 Task: Create a Scrum Project Project0002 in Jira
Action: Mouse moved to (372, 422)
Screenshot: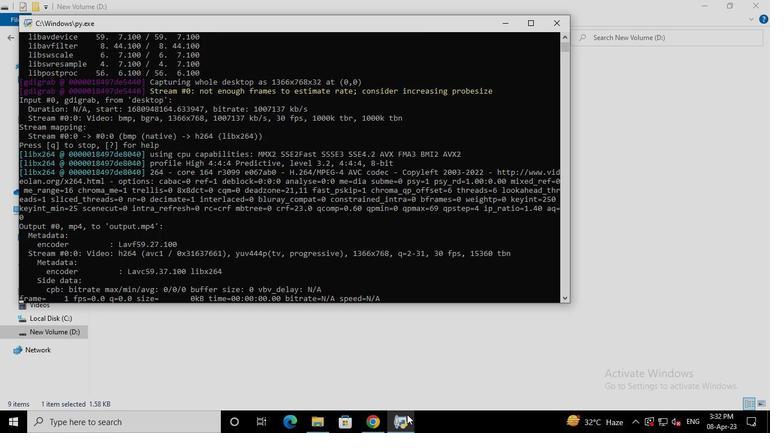 
Action: Mouse pressed left at (372, 422)
Screenshot: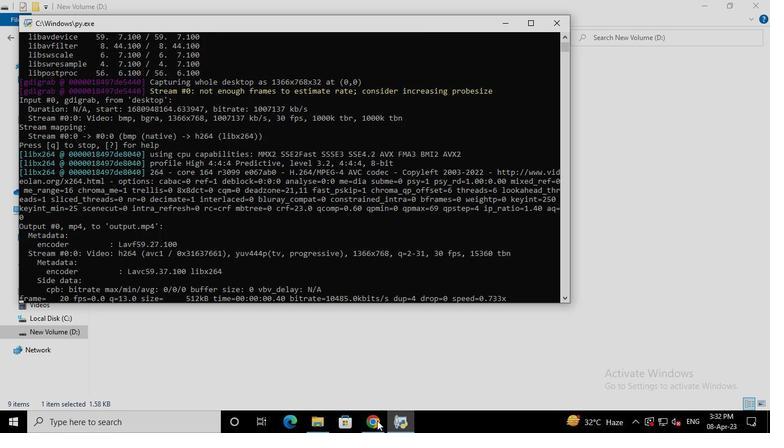 
Action: Mouse moved to (717, 93)
Screenshot: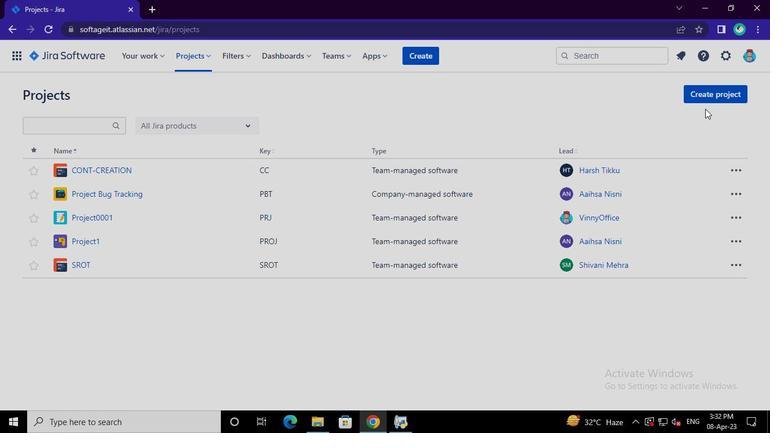 
Action: Mouse pressed left at (717, 93)
Screenshot: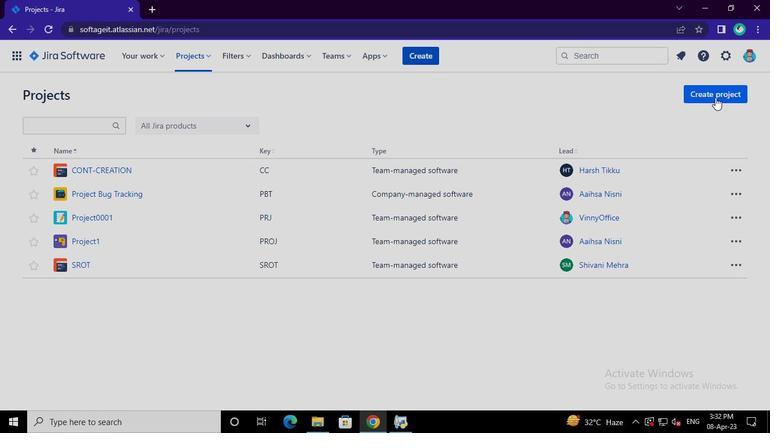 
Action: Mouse moved to (108, 127)
Screenshot: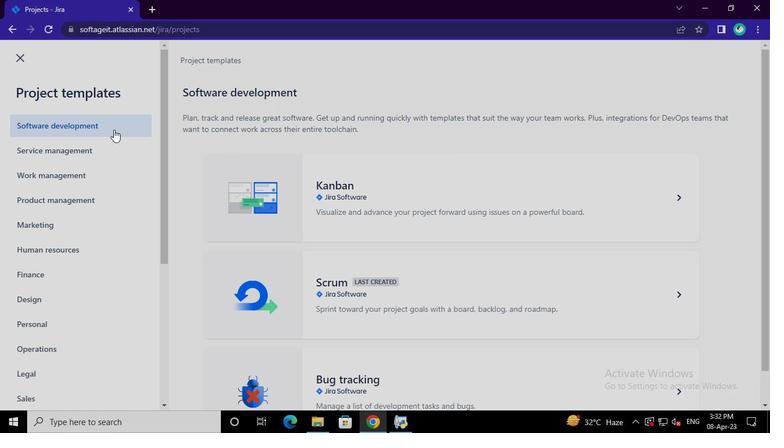 
Action: Mouse pressed left at (108, 127)
Screenshot: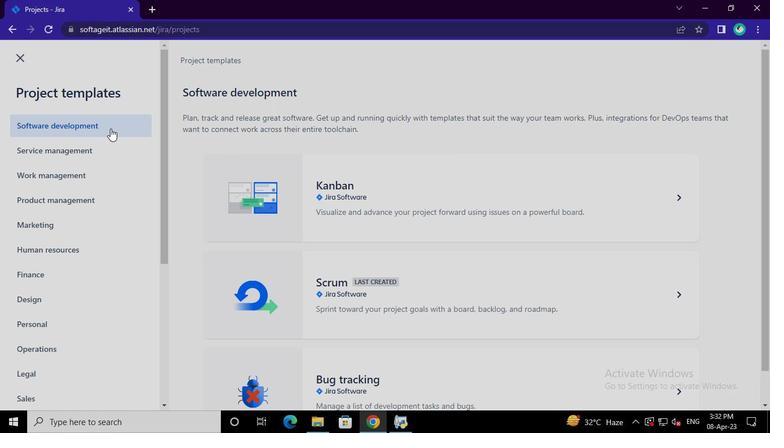 
Action: Mouse moved to (337, 283)
Screenshot: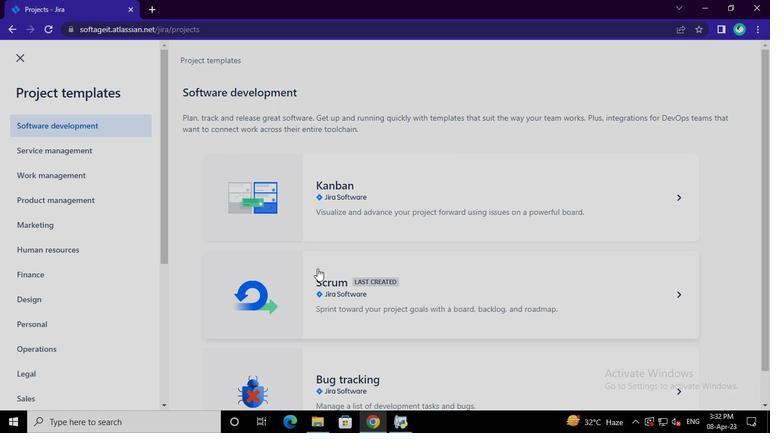 
Action: Mouse pressed left at (337, 283)
Screenshot: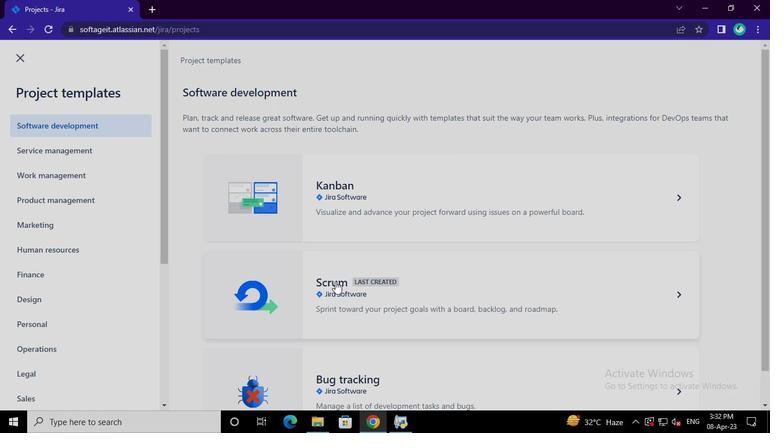 
Action: Mouse moved to (679, 385)
Screenshot: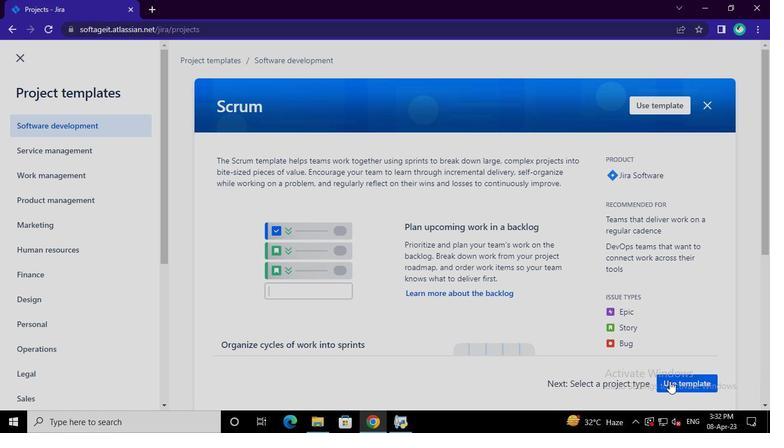 
Action: Mouse pressed left at (679, 385)
Screenshot: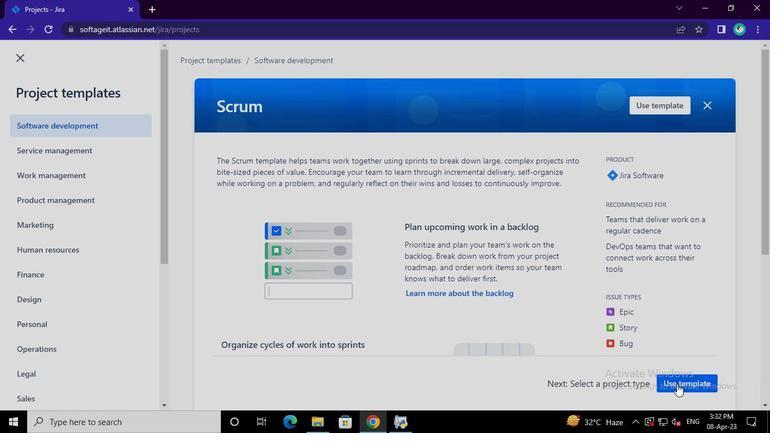 
Action: Mouse moved to (330, 380)
Screenshot: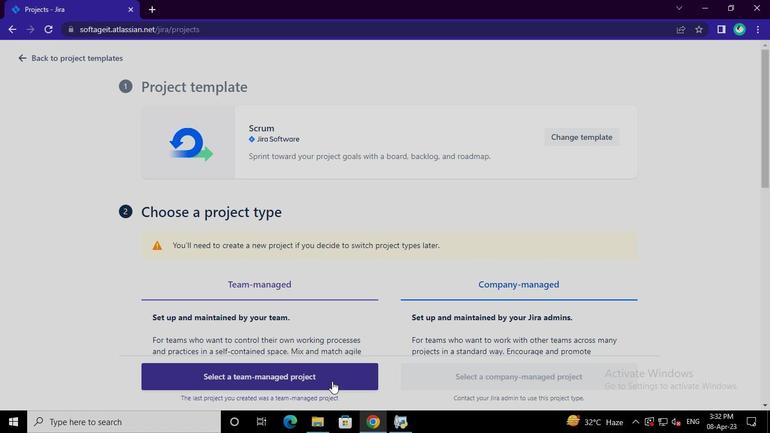 
Action: Mouse pressed left at (330, 380)
Screenshot: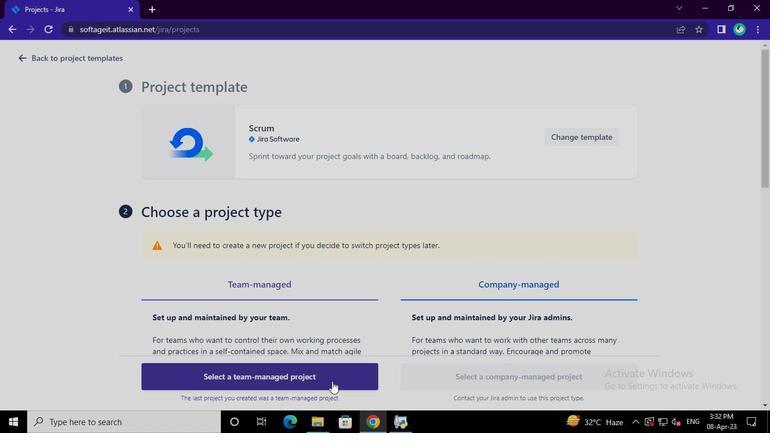 
Action: Mouse moved to (277, 176)
Screenshot: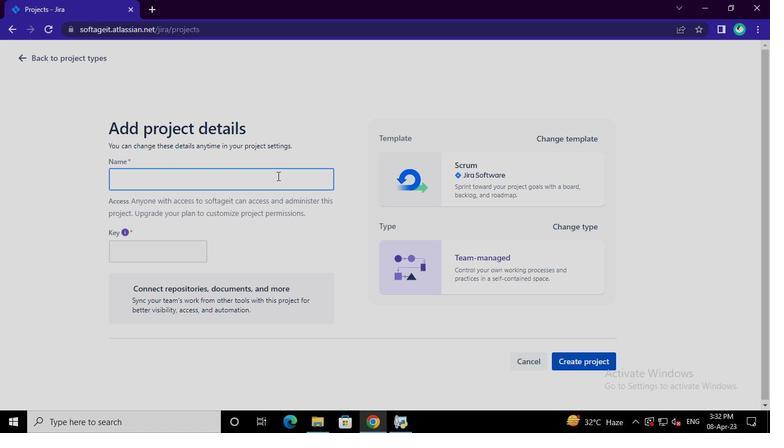 
Action: Mouse pressed left at (277, 176)
Screenshot: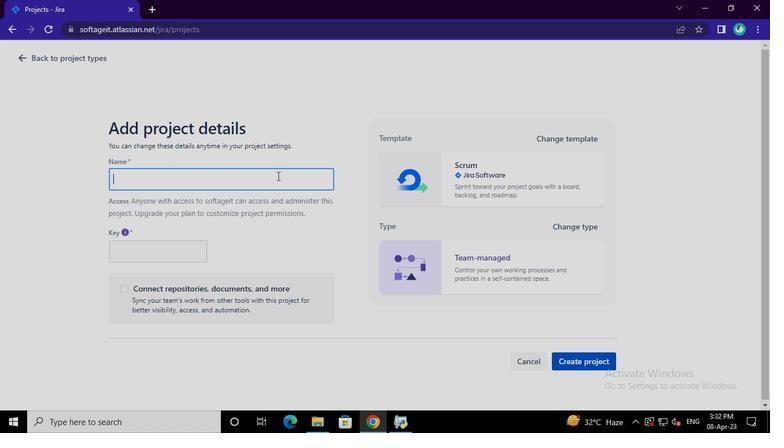 
Action: Keyboard Key.shift
Screenshot: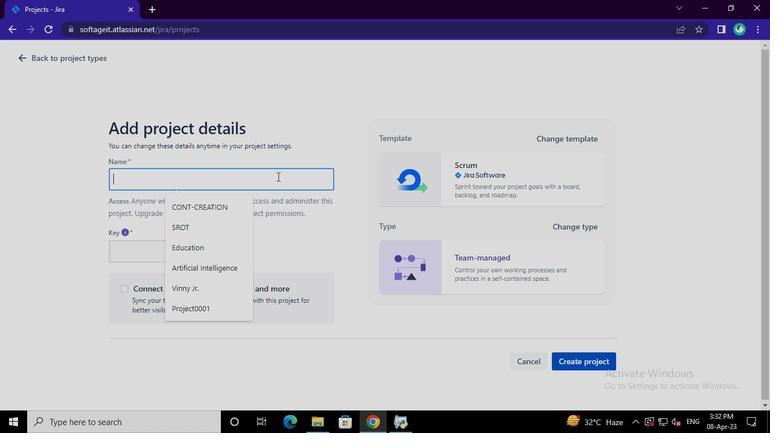 
Action: Keyboard P
Screenshot: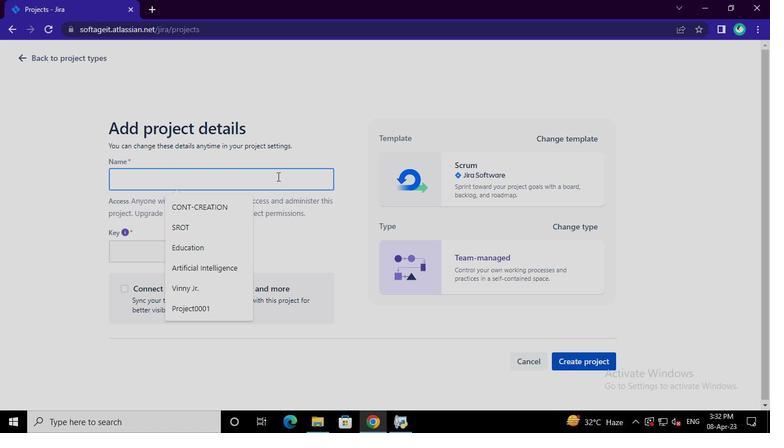 
Action: Keyboard r
Screenshot: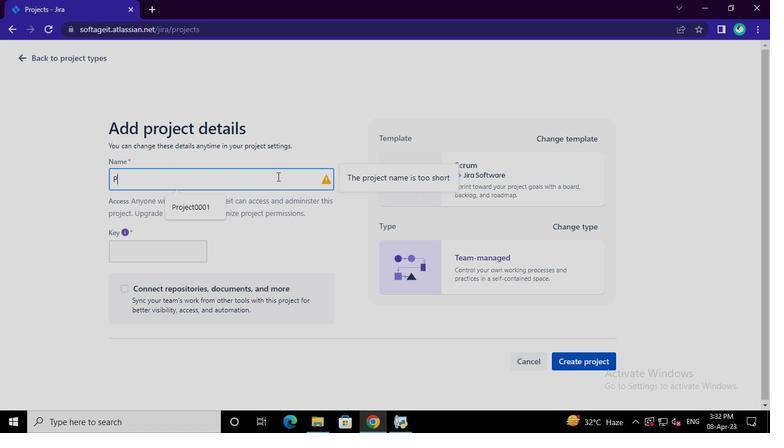 
Action: Keyboard o
Screenshot: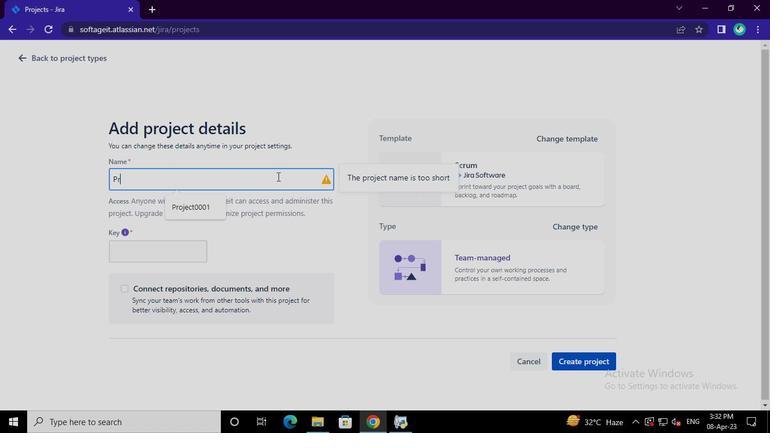 
Action: Keyboard j
Screenshot: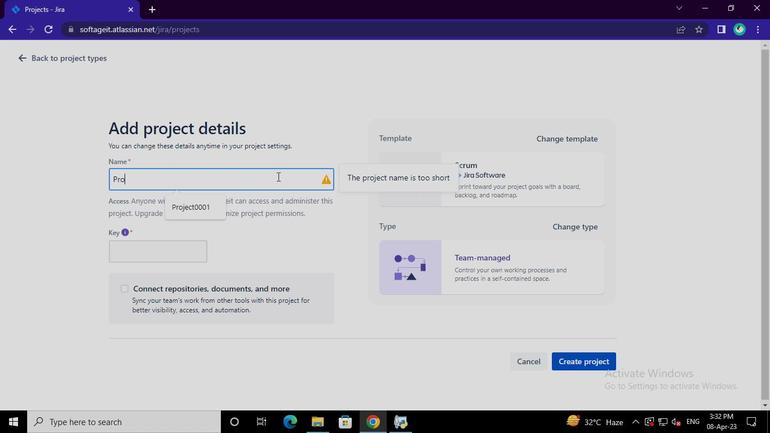 
Action: Keyboard e
Screenshot: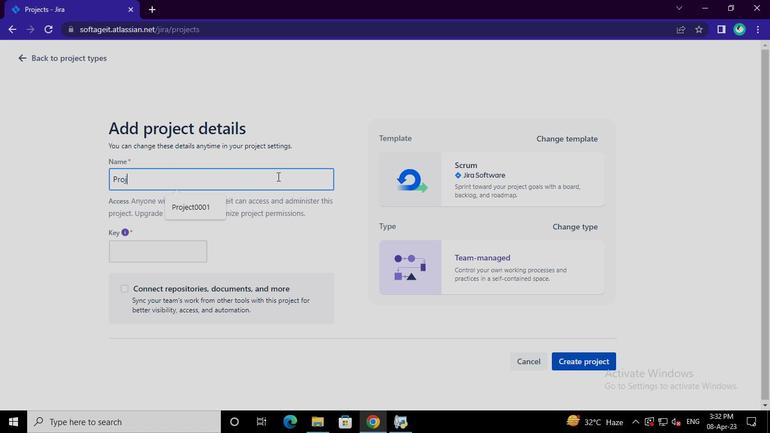 
Action: Keyboard c
Screenshot: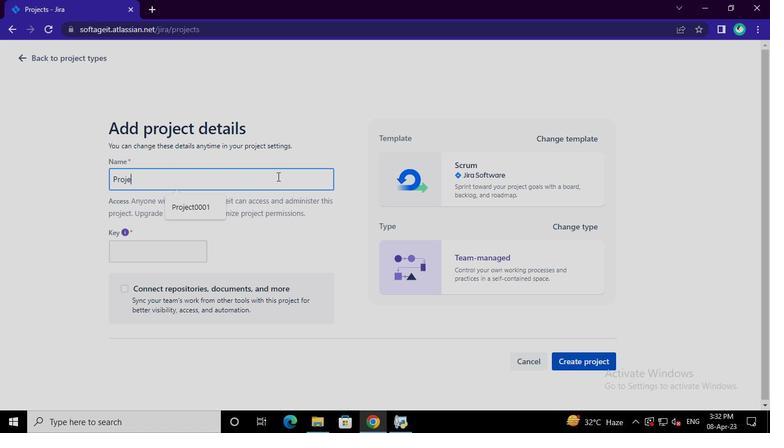 
Action: Keyboard t
Screenshot: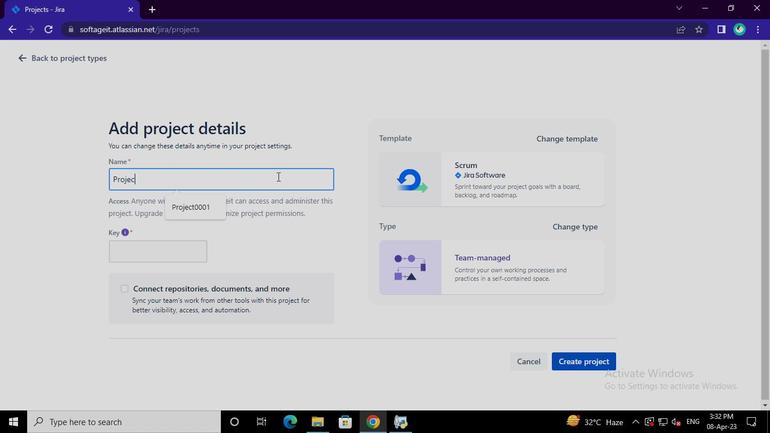 
Action: Keyboard <96>
Screenshot: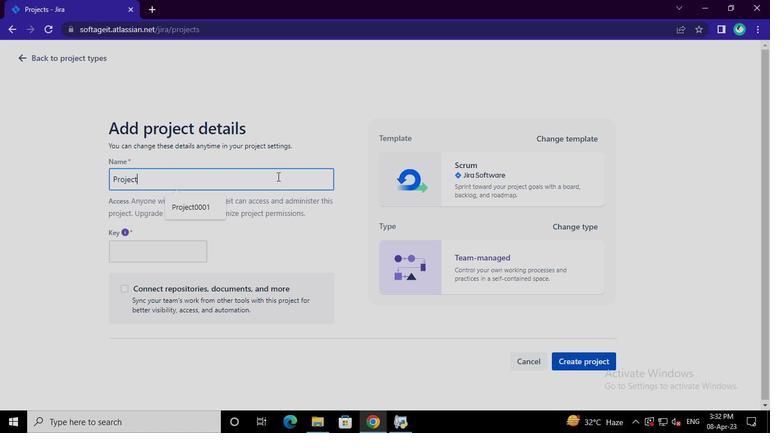 
Action: Keyboard <96>
Screenshot: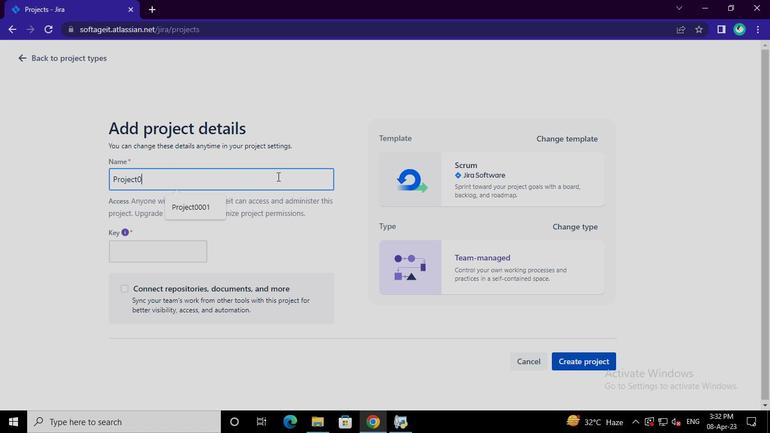 
Action: Keyboard <96>
Screenshot: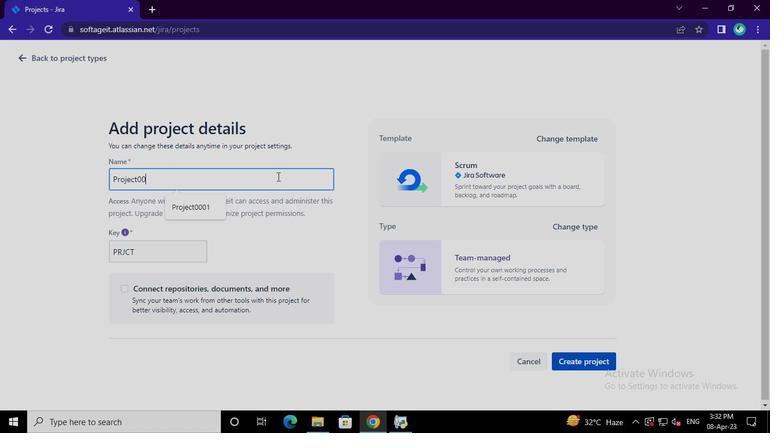 
Action: Keyboard <98>
Screenshot: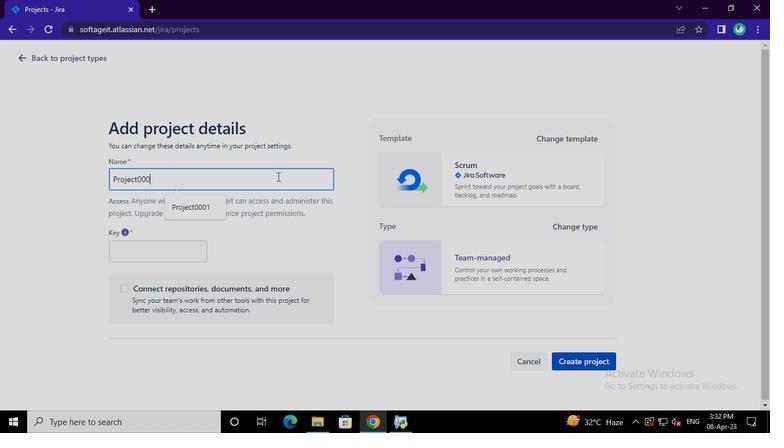 
Action: Mouse moved to (574, 359)
Screenshot: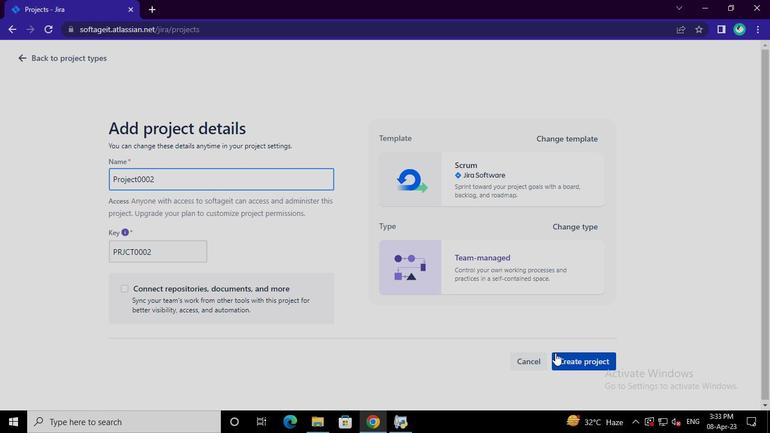 
Action: Mouse pressed left at (574, 359)
Screenshot: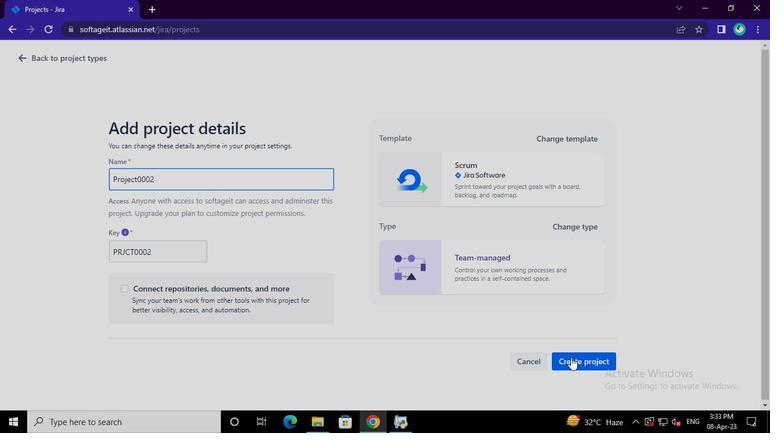 
Action: Mouse moved to (408, 424)
Screenshot: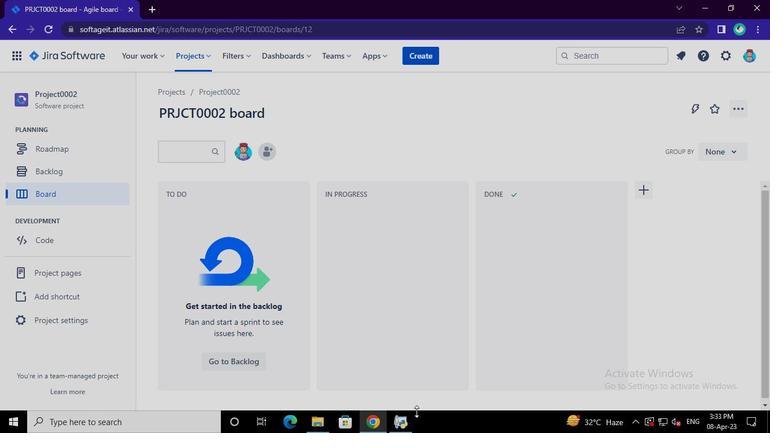 
Action: Mouse pressed left at (408, 424)
Screenshot: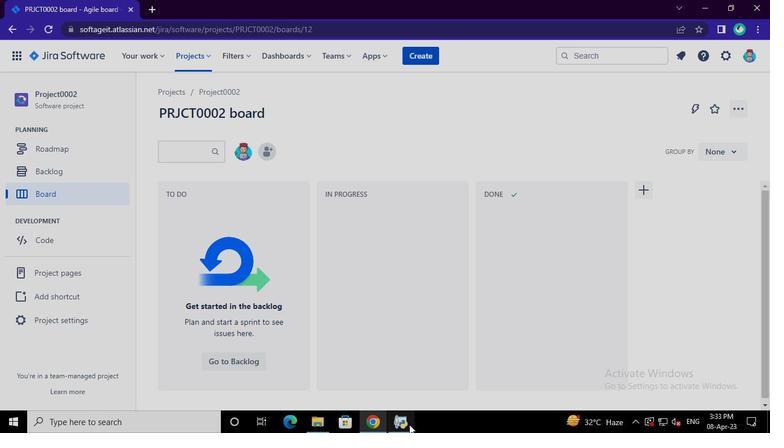 
Action: Mouse moved to (552, 21)
Screenshot: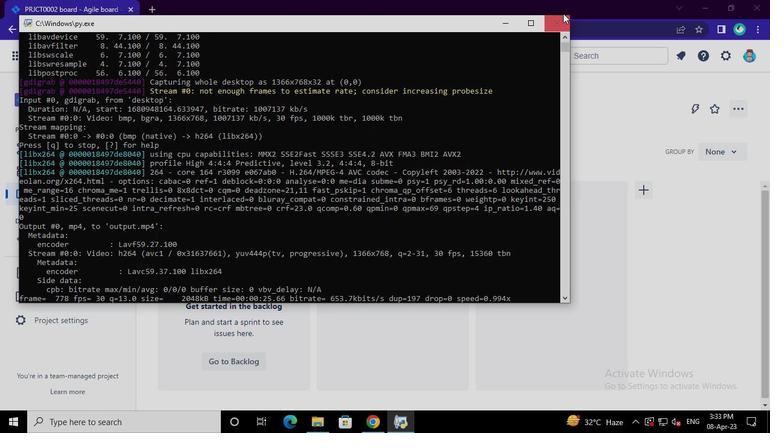 
Action: Mouse pressed left at (552, 21)
Screenshot: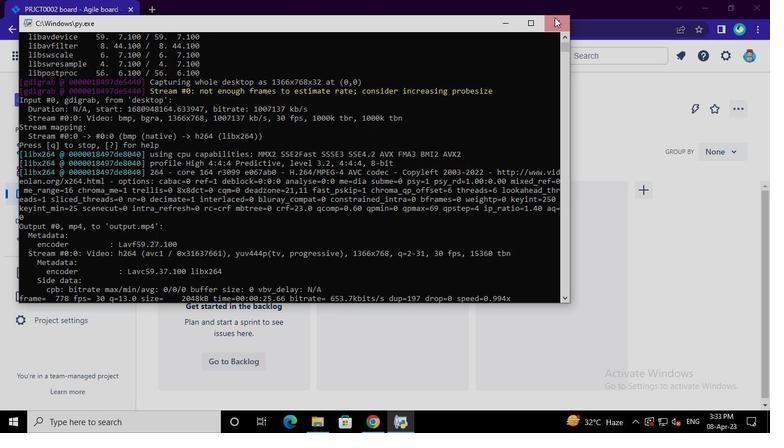 
